 Task: Go to the "Why post" and display all relevant articles.
Action: Mouse moved to (836, 215)
Screenshot: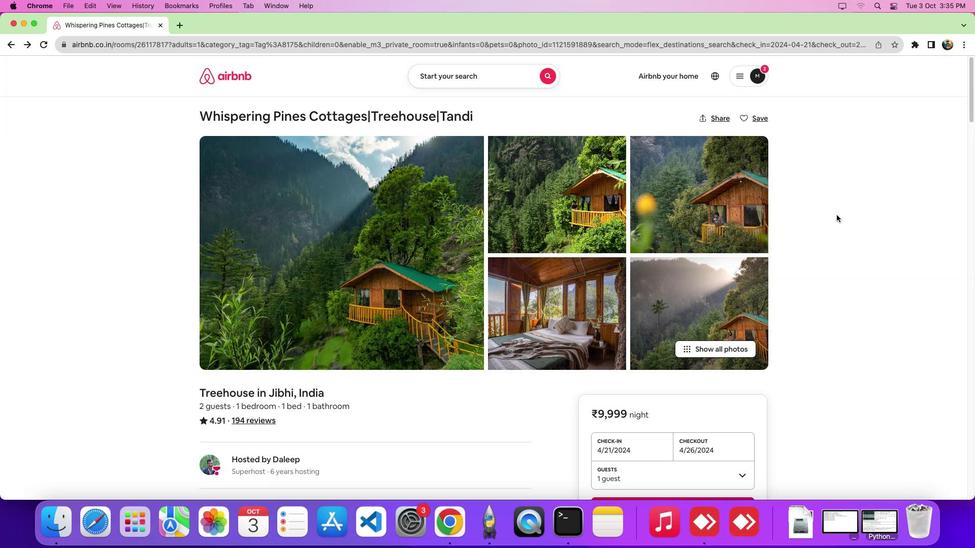 
Action: Mouse scrolled (836, 215) with delta (0, 0)
Screenshot: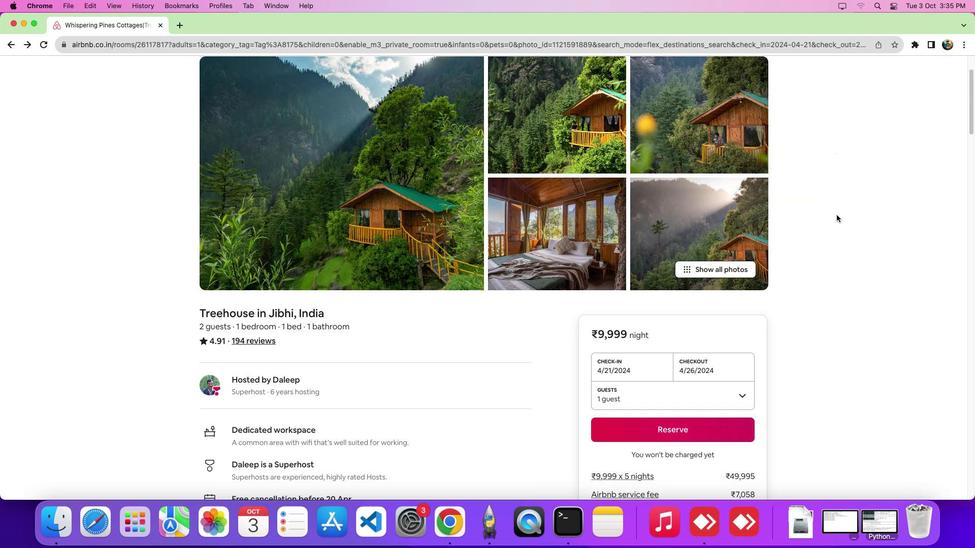 
Action: Mouse scrolled (836, 215) with delta (0, 0)
Screenshot: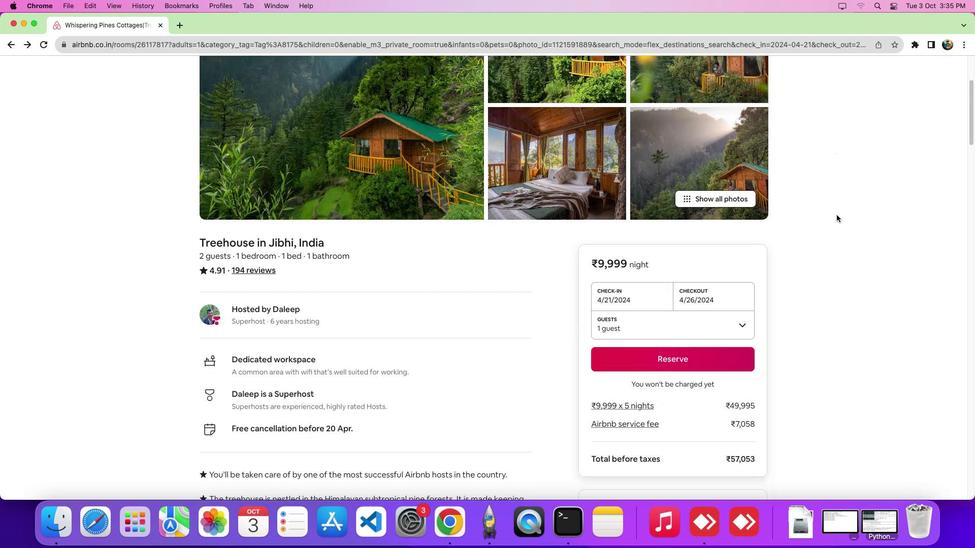 
Action: Mouse scrolled (836, 215) with delta (0, -3)
Screenshot: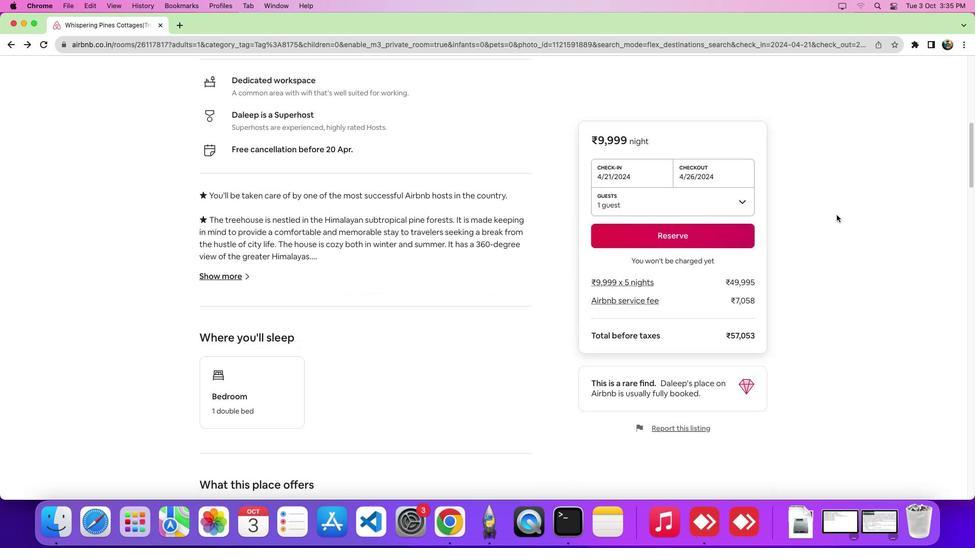 
Action: Mouse scrolled (836, 215) with delta (0, -5)
Screenshot: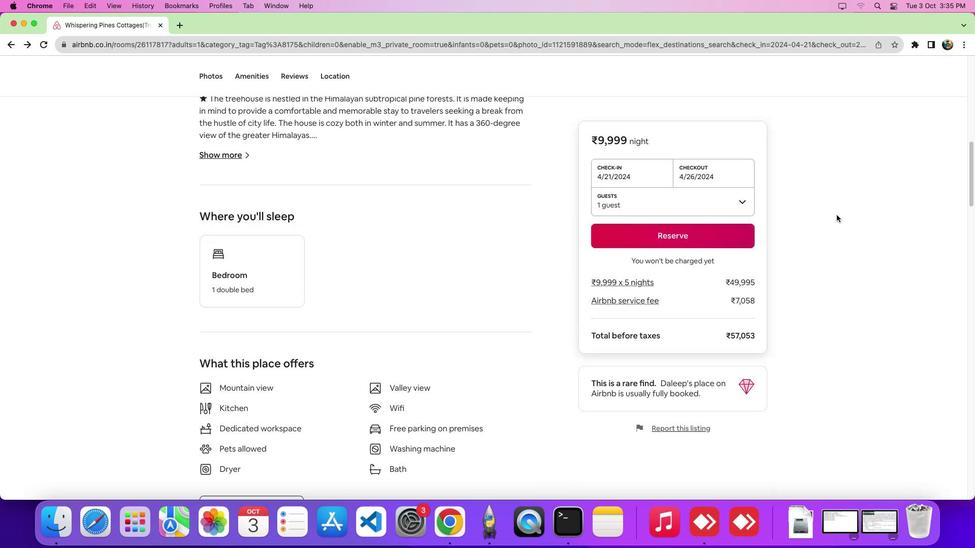 
Action: Mouse scrolled (836, 215) with delta (0, -5)
Screenshot: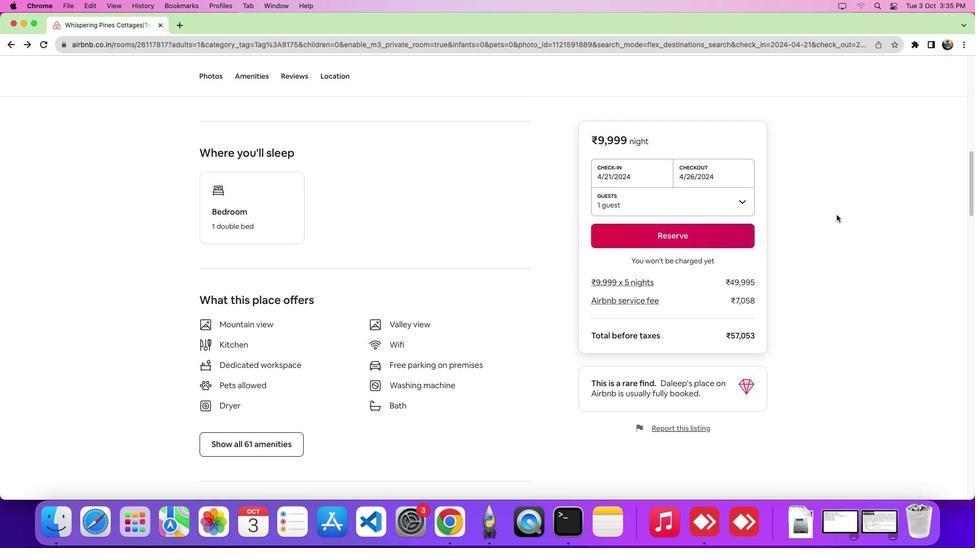 
Action: Mouse scrolled (836, 215) with delta (0, 0)
Screenshot: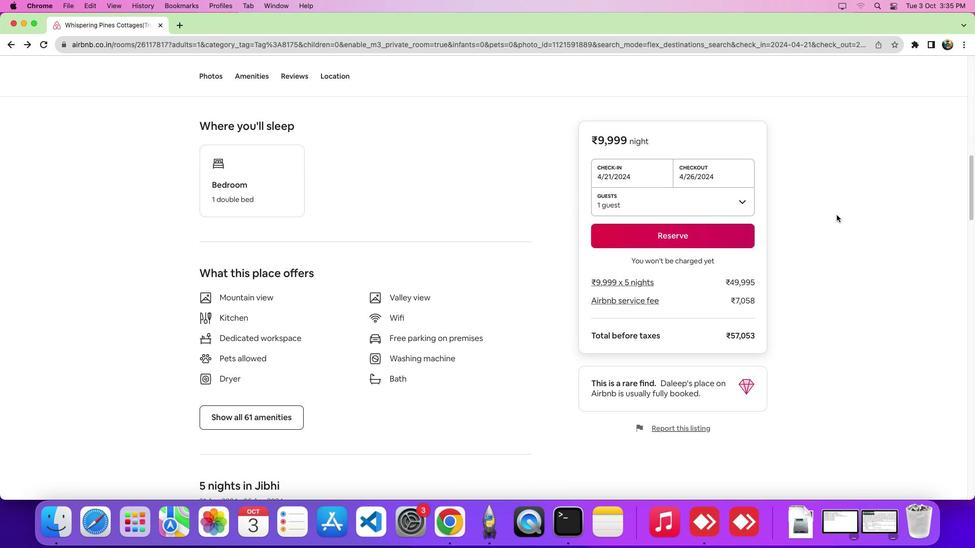 
Action: Mouse scrolled (836, 215) with delta (0, 0)
Screenshot: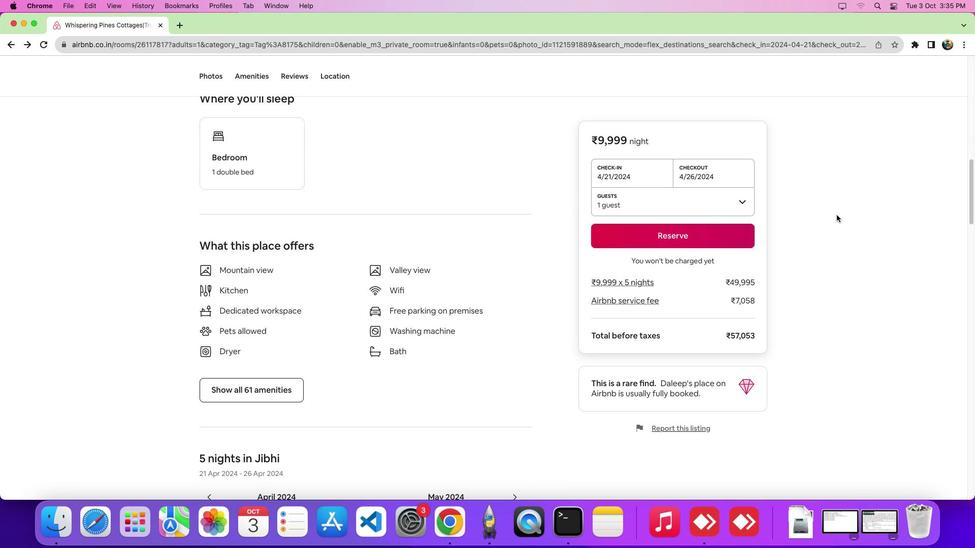 
Action: Mouse scrolled (836, 215) with delta (0, -2)
Screenshot: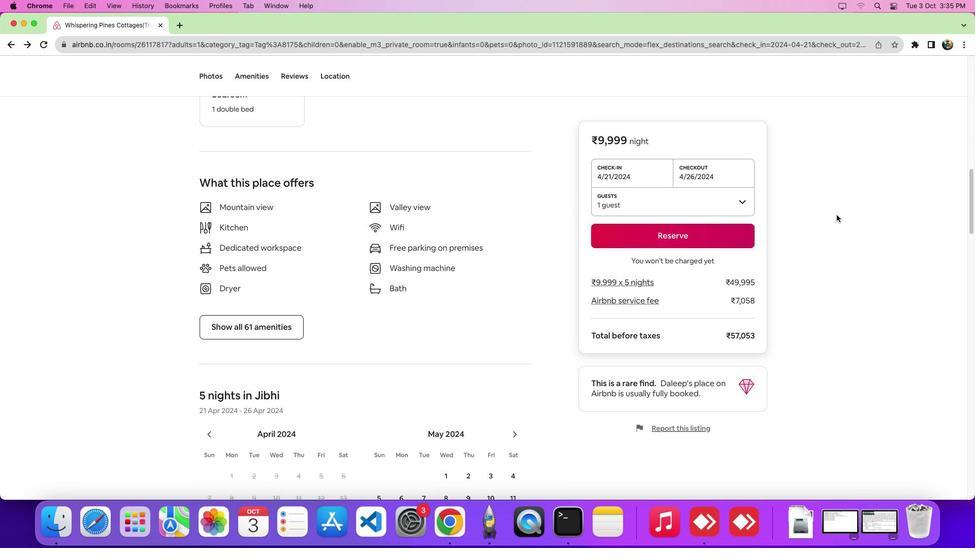 
Action: Mouse scrolled (836, 215) with delta (0, -2)
Screenshot: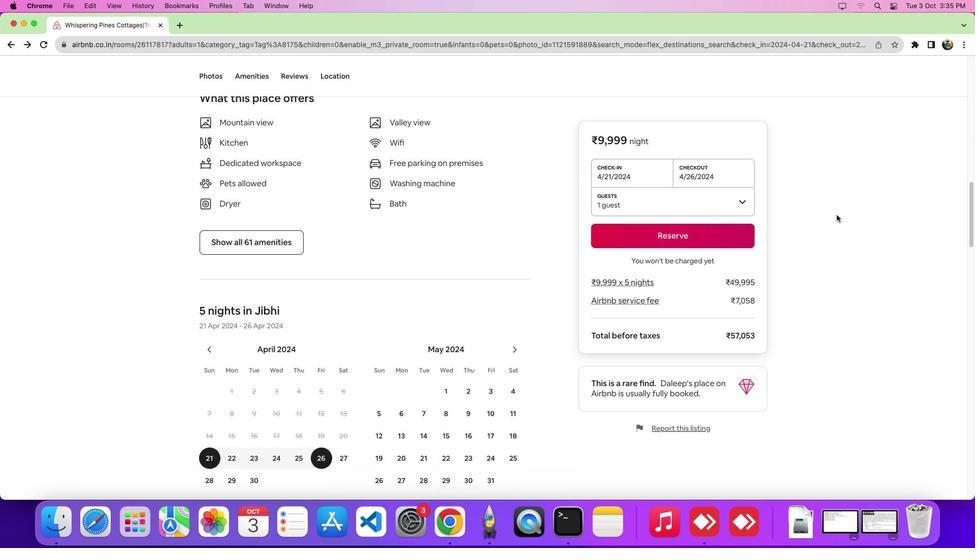 
Action: Mouse scrolled (836, 215) with delta (0, 0)
Screenshot: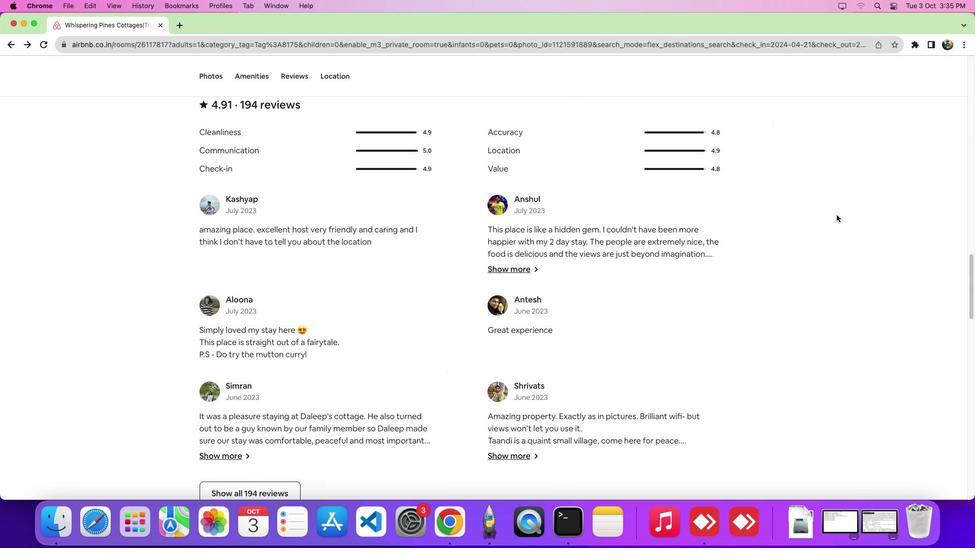 
Action: Mouse scrolled (836, 215) with delta (0, -1)
Screenshot: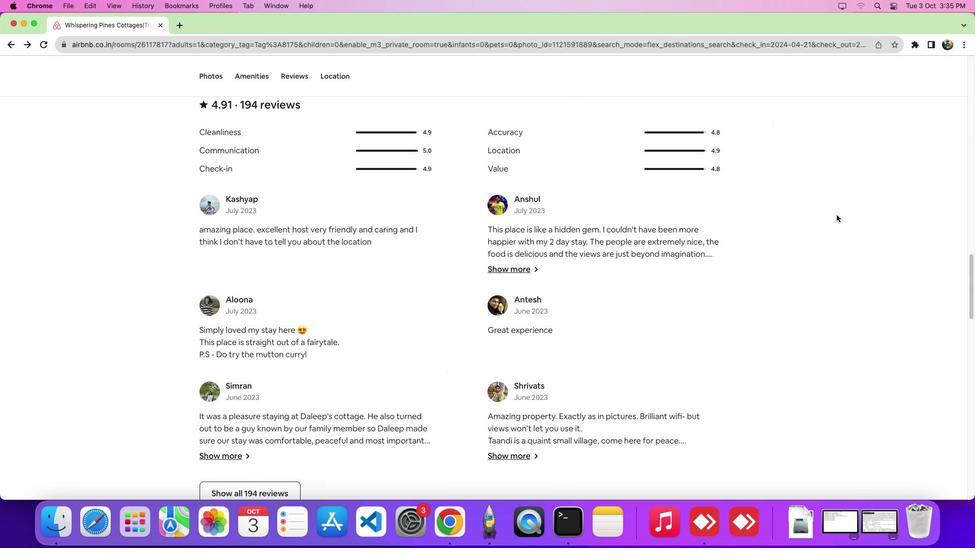 
Action: Mouse scrolled (836, 215) with delta (0, -4)
Screenshot: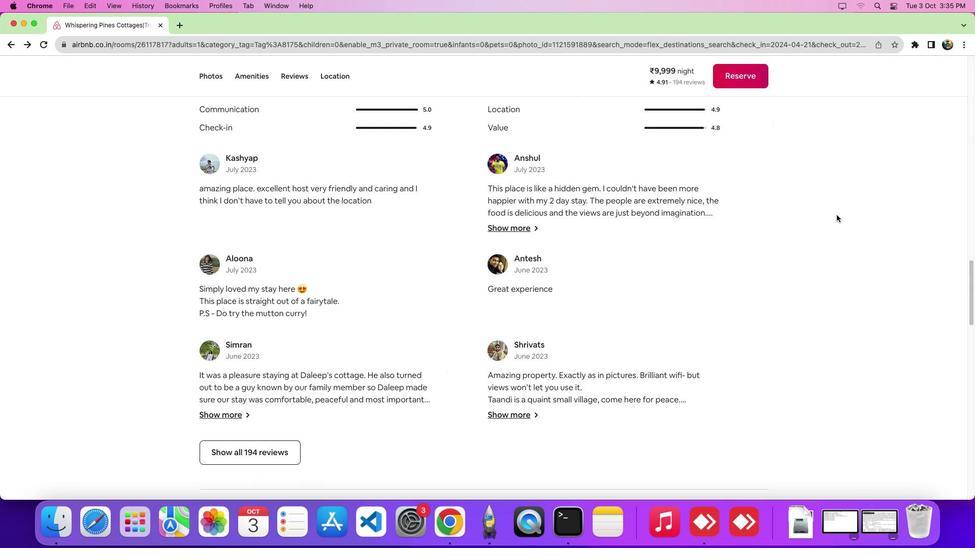 
Action: Mouse scrolled (836, 215) with delta (0, -6)
Screenshot: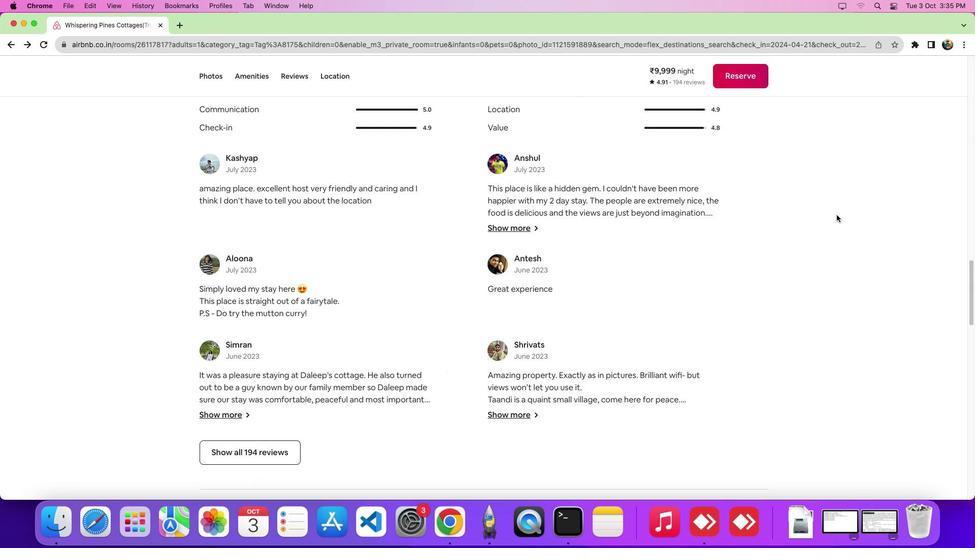 
Action: Mouse scrolled (836, 215) with delta (0, 0)
Screenshot: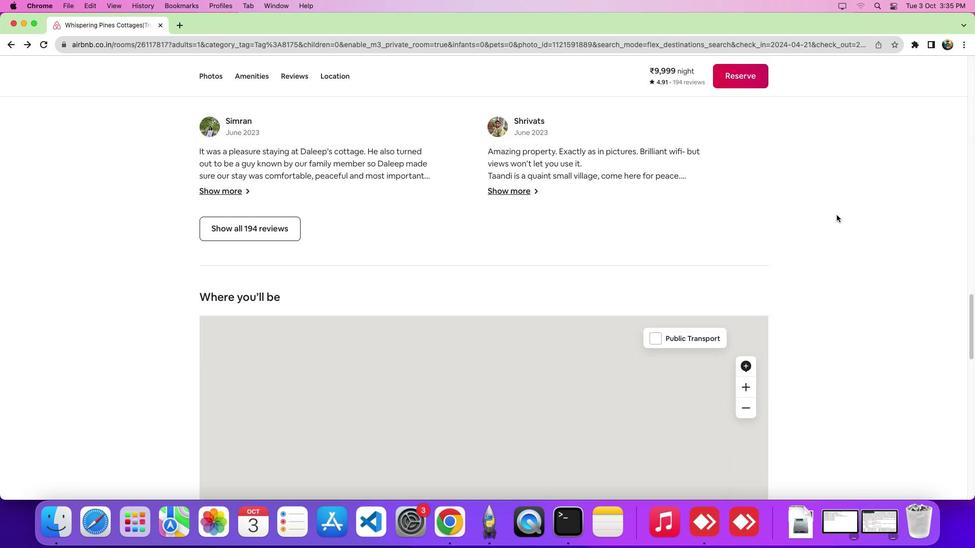 
Action: Mouse scrolled (836, 215) with delta (0, -1)
Screenshot: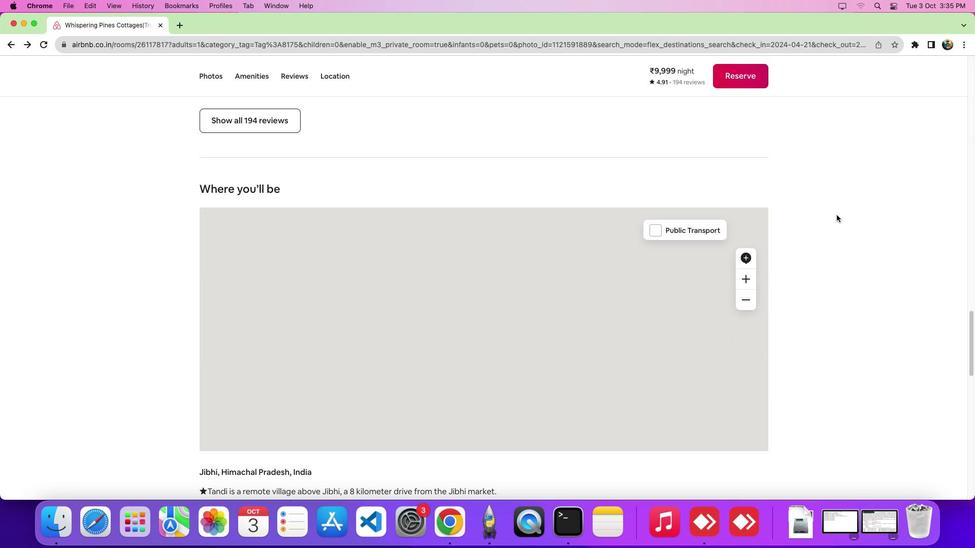 
Action: Mouse scrolled (836, 215) with delta (0, -4)
Screenshot: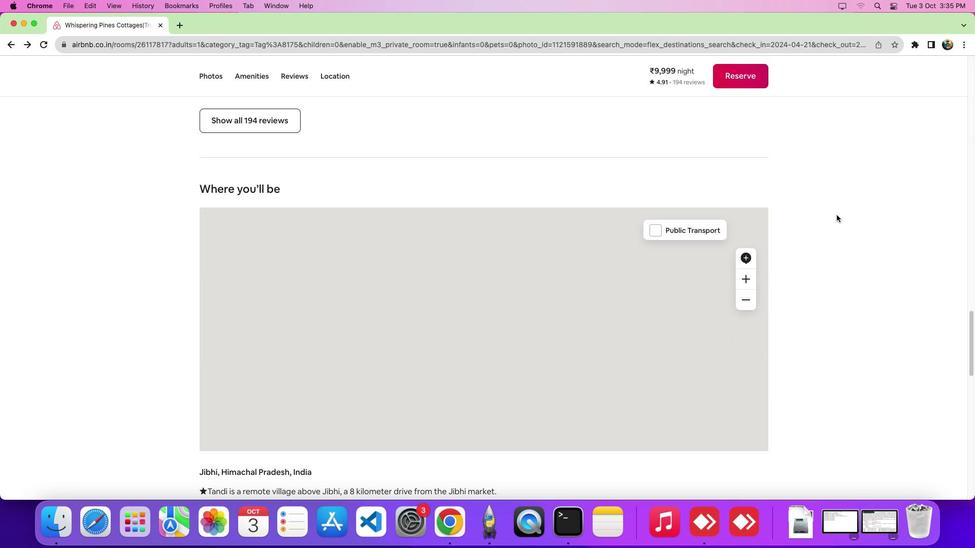 
Action: Mouse scrolled (836, 215) with delta (0, -6)
Screenshot: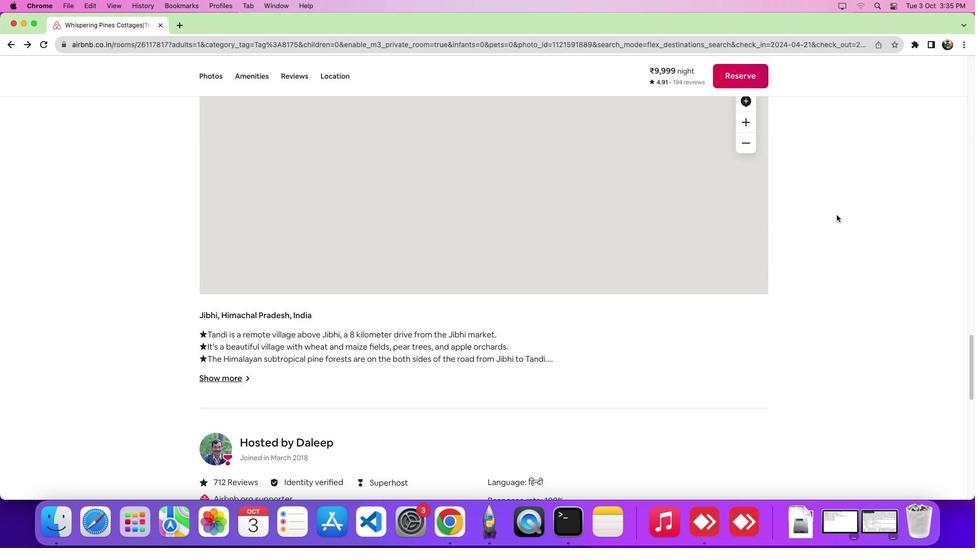 
Action: Mouse scrolled (836, 215) with delta (0, 0)
Screenshot: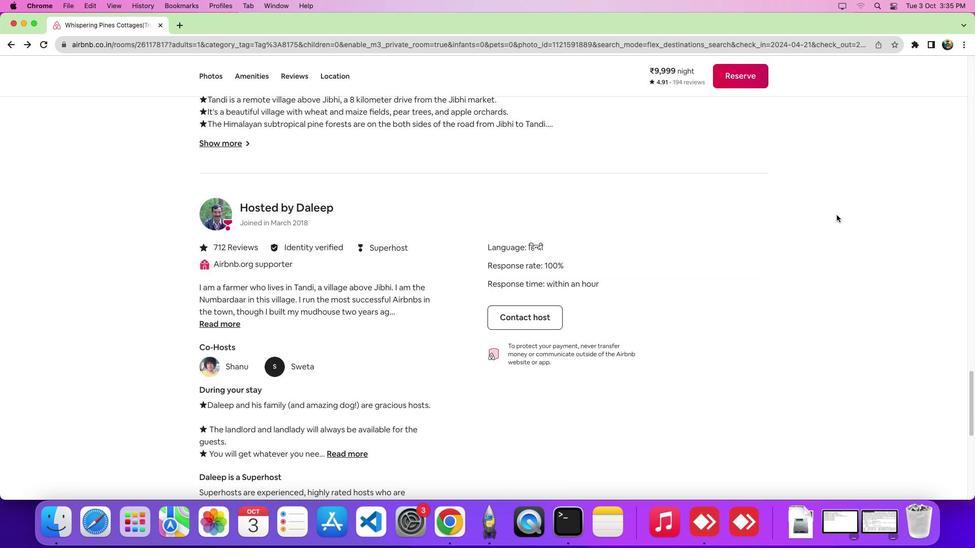 
Action: Mouse scrolled (836, 215) with delta (0, 0)
Screenshot: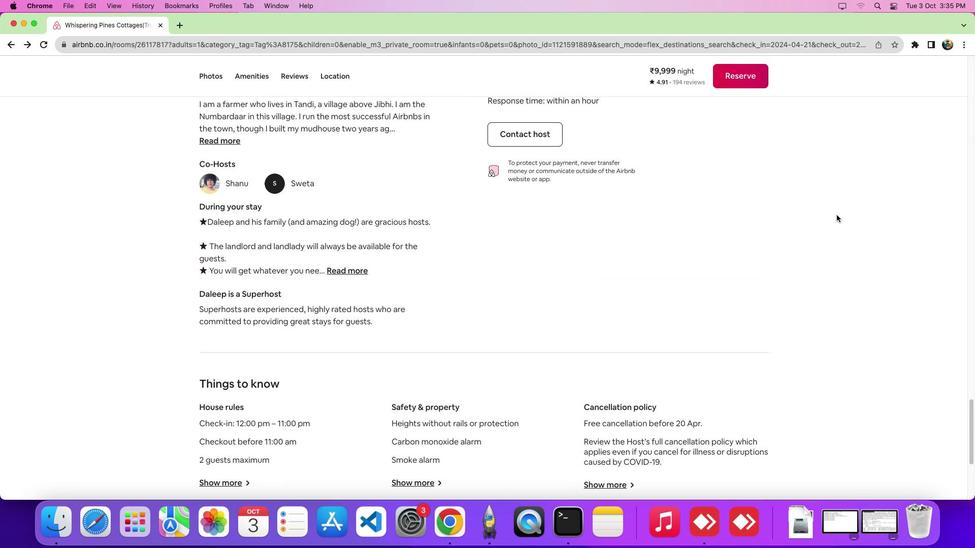 
Action: Mouse scrolled (836, 215) with delta (0, -4)
Screenshot: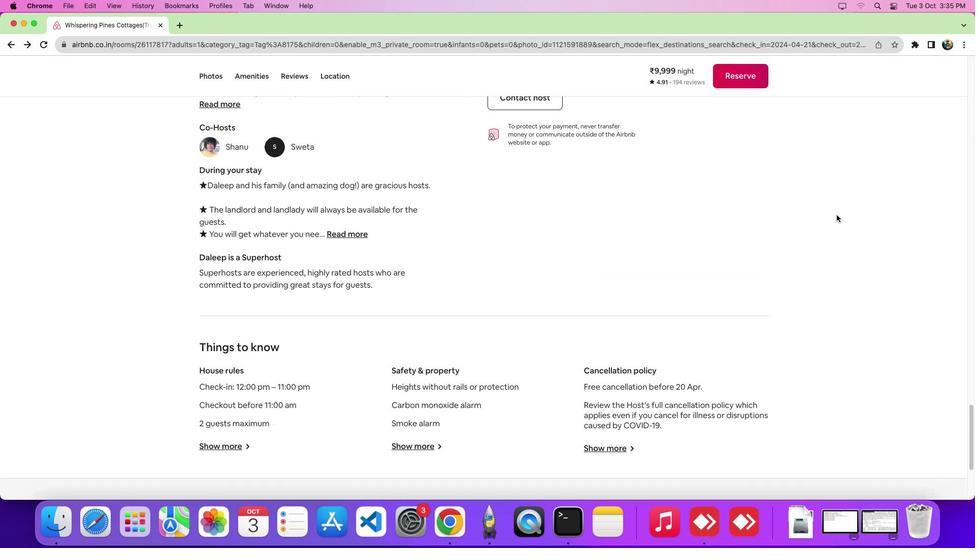 
Action: Mouse scrolled (836, 215) with delta (0, -6)
Screenshot: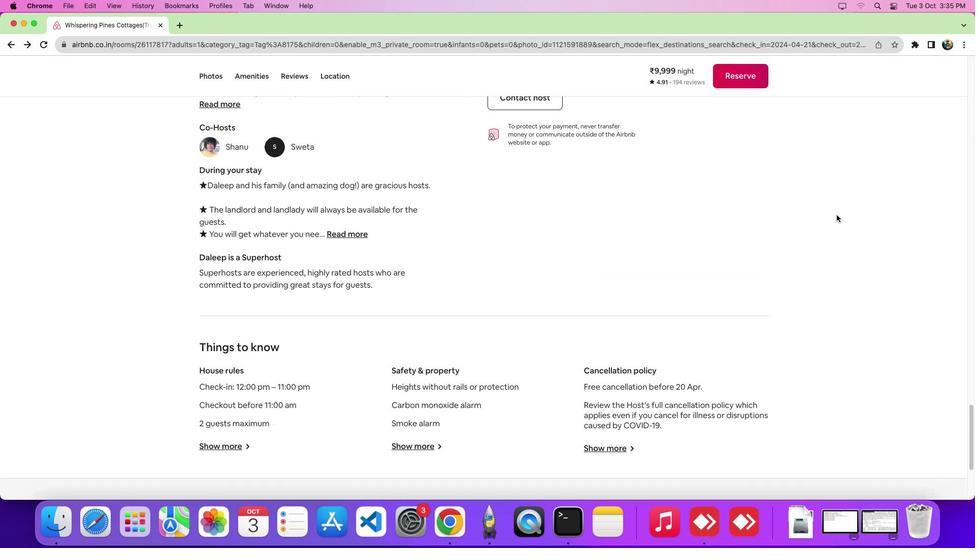 
Action: Mouse scrolled (836, 215) with delta (0, 0)
Screenshot: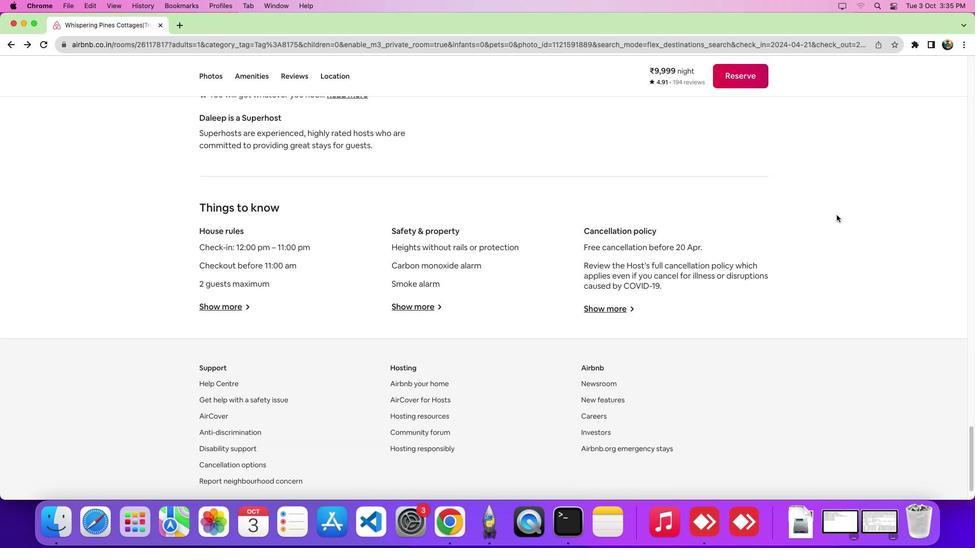 
Action: Mouse scrolled (836, 215) with delta (0, 0)
Screenshot: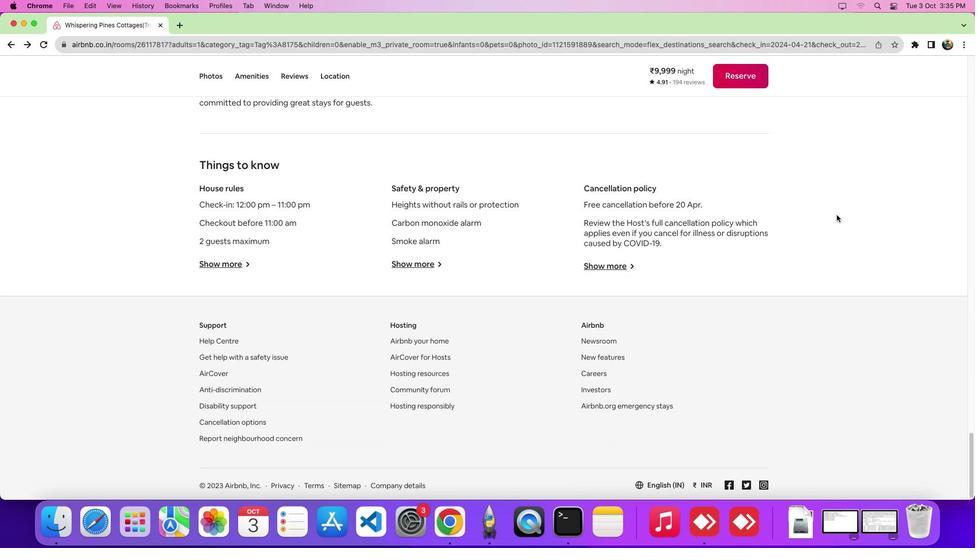 
Action: Mouse scrolled (836, 215) with delta (0, -4)
Screenshot: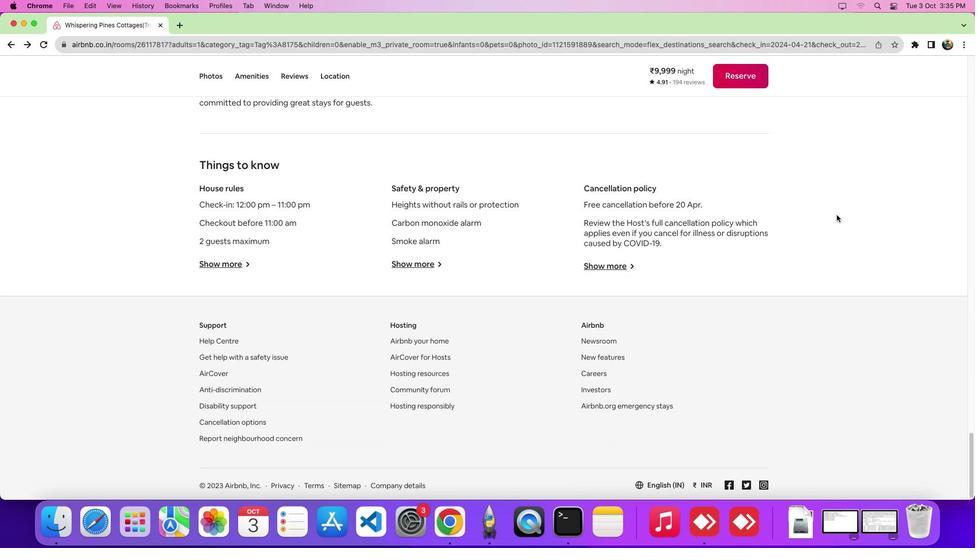 
Action: Mouse scrolled (836, 215) with delta (0, -6)
Screenshot: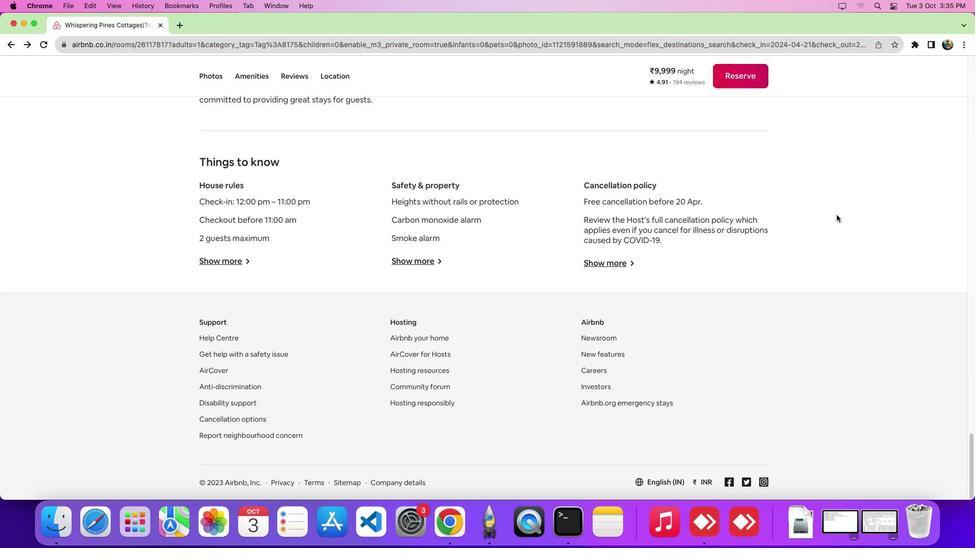 
Action: Mouse scrolled (836, 215) with delta (0, -7)
Screenshot: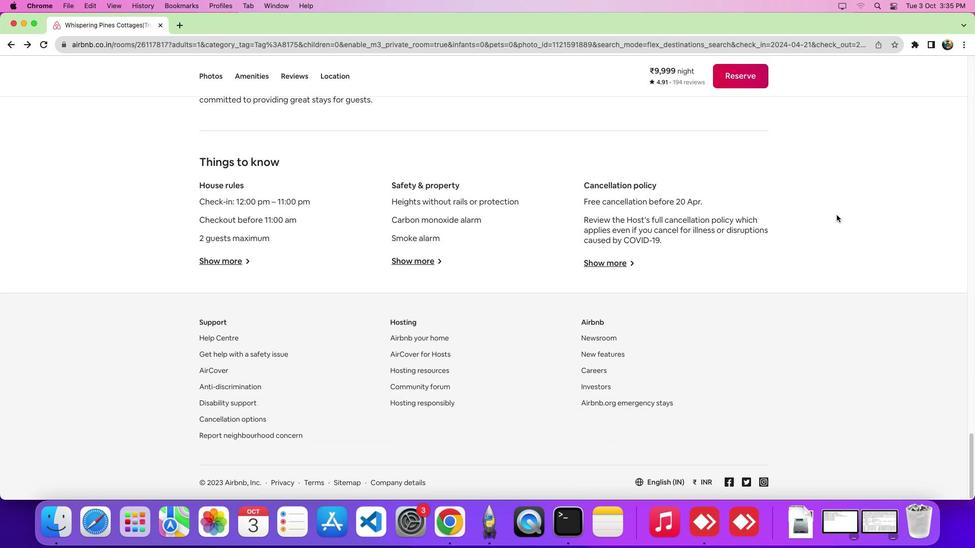 
Action: Mouse scrolled (836, 215) with delta (0, 0)
Screenshot: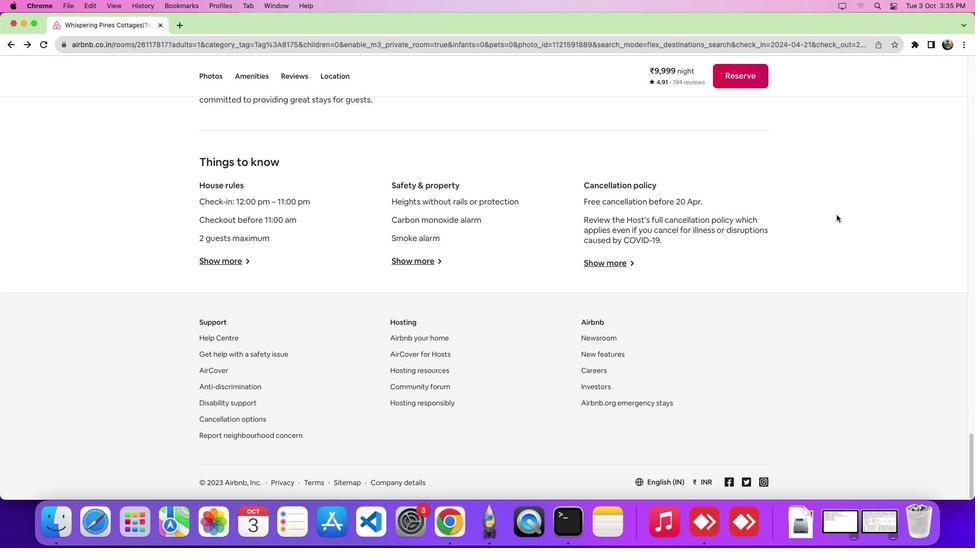
Action: Mouse scrolled (836, 215) with delta (0, 0)
Screenshot: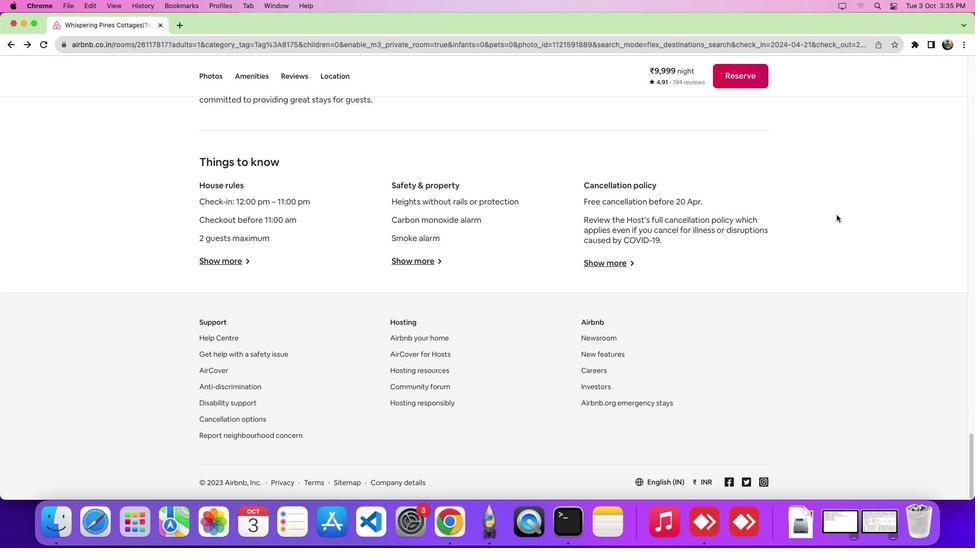 
Action: Mouse scrolled (836, 215) with delta (0, 0)
Screenshot: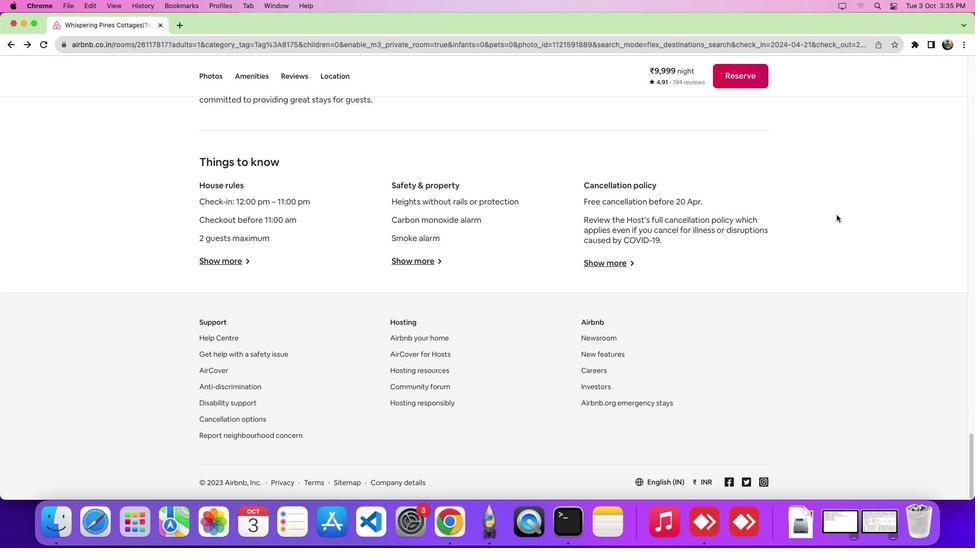 
Action: Mouse moved to (423, 370)
Screenshot: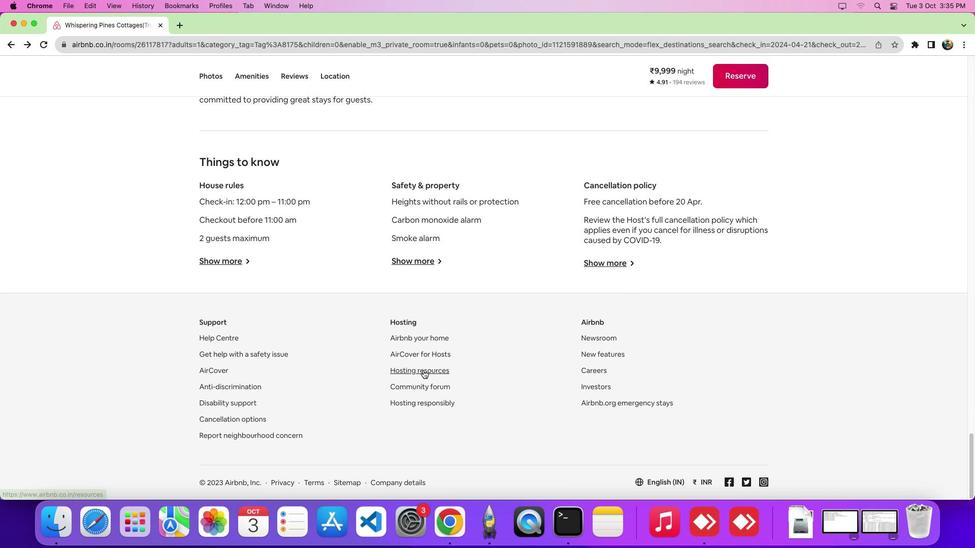 
Action: Mouse pressed left at (423, 370)
Screenshot: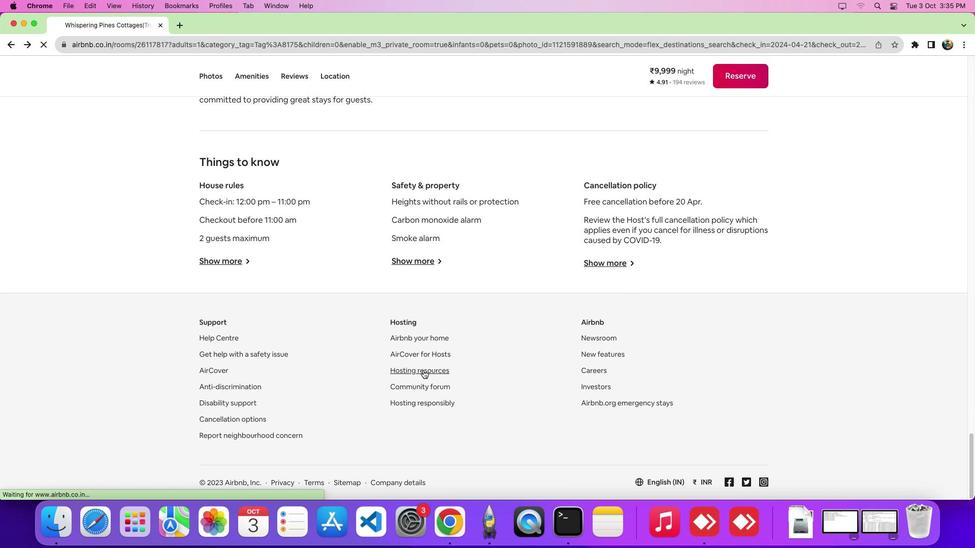 
Action: Mouse moved to (809, 76)
Screenshot: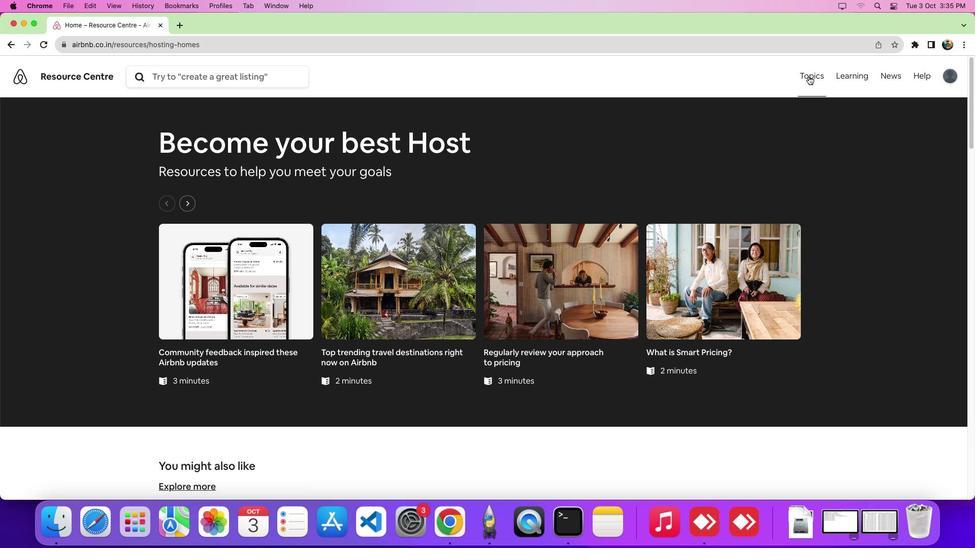 
Action: Mouse pressed left at (809, 76)
Screenshot: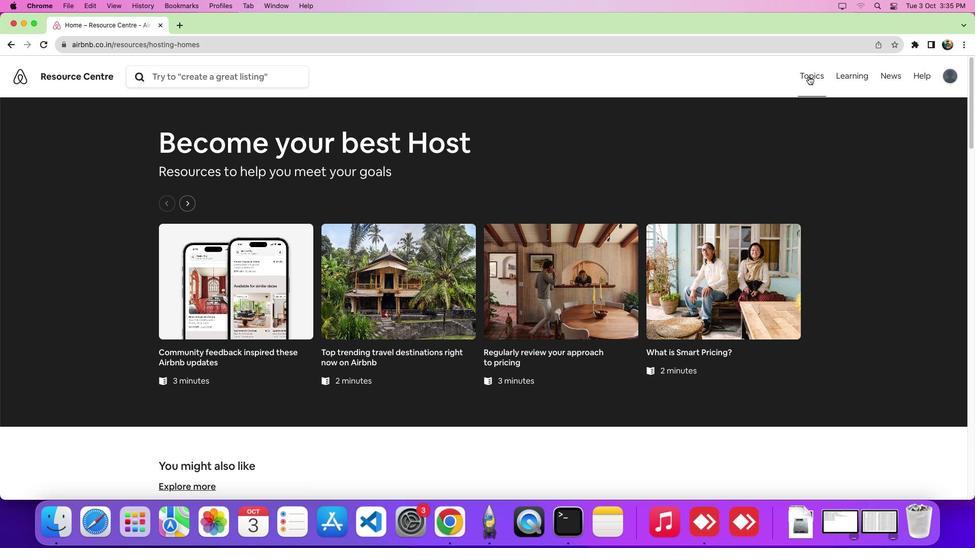
Action: Mouse moved to (71, 131)
Screenshot: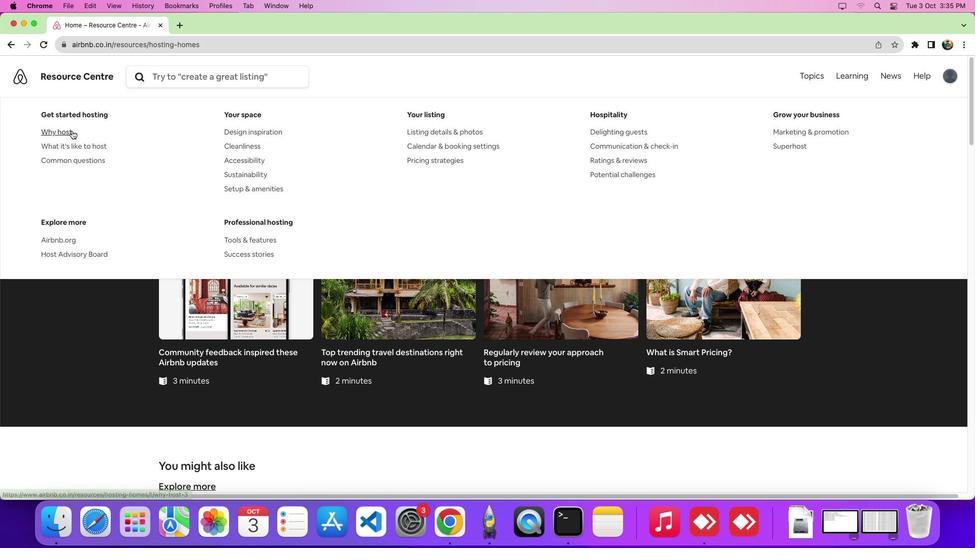 
Action: Mouse pressed left at (71, 131)
Screenshot: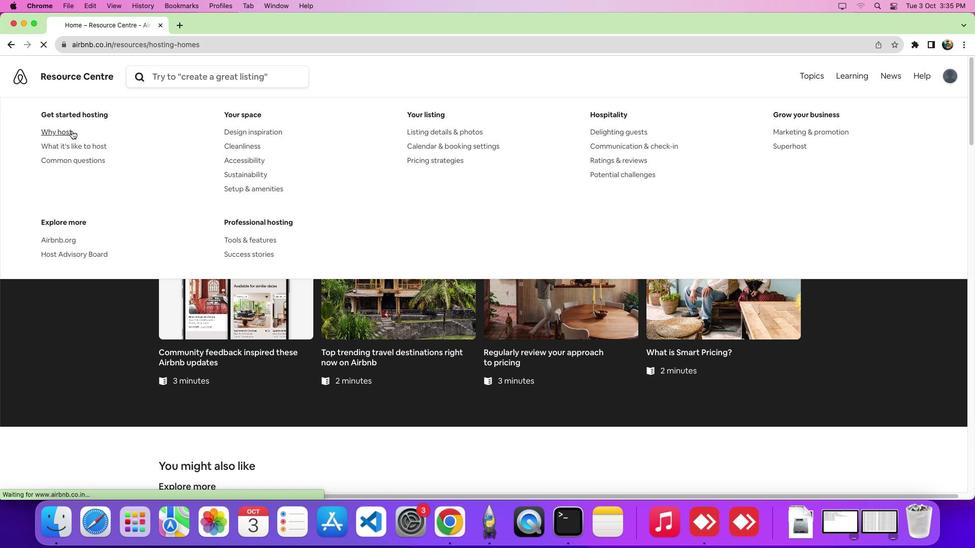 
Action: Mouse moved to (420, 234)
Screenshot: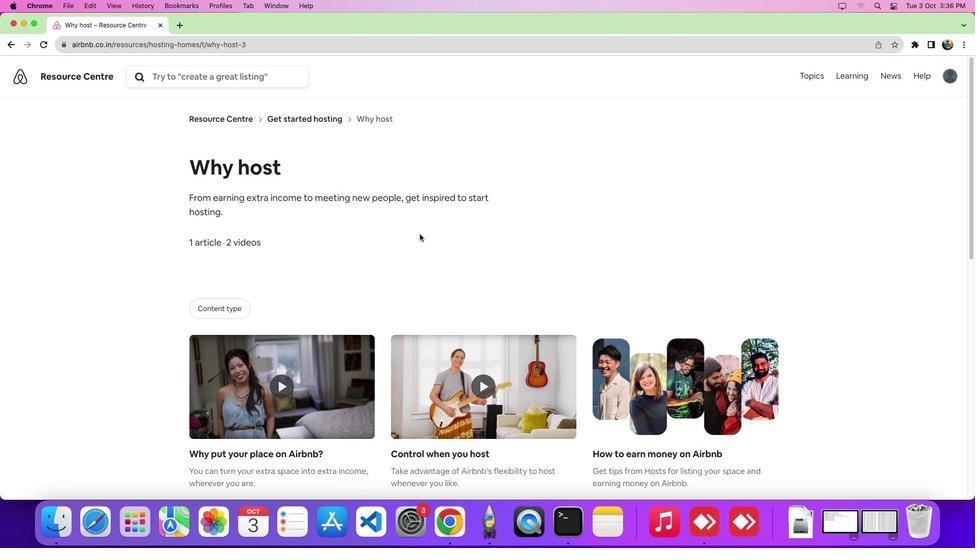 
Action: Mouse scrolled (420, 234) with delta (0, 0)
Screenshot: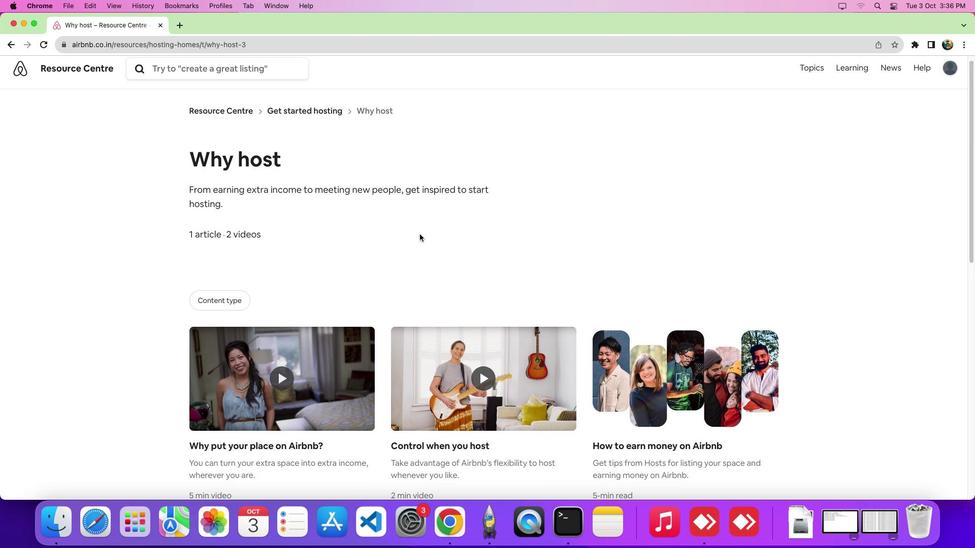 
Action: Mouse scrolled (420, 234) with delta (0, 0)
Screenshot: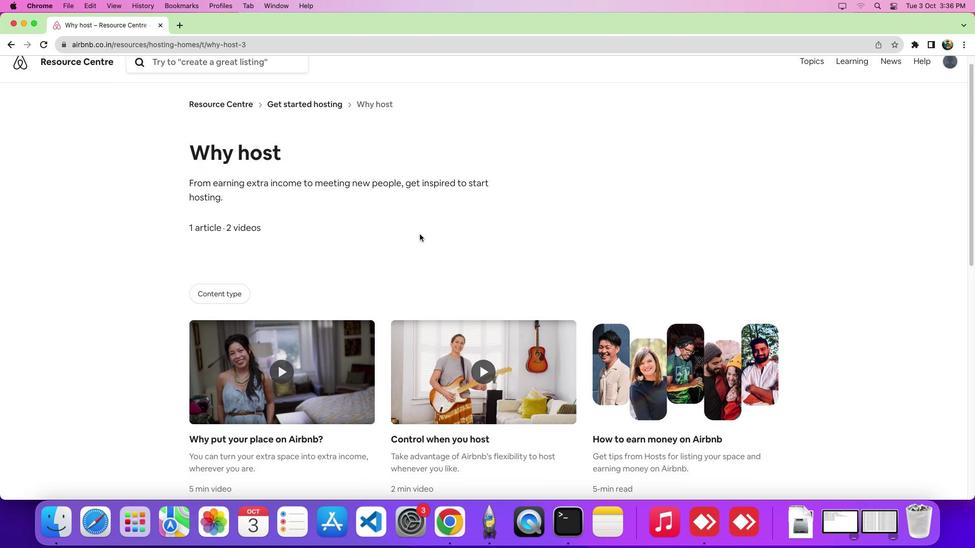 
Action: Mouse scrolled (420, 234) with delta (0, 0)
Screenshot: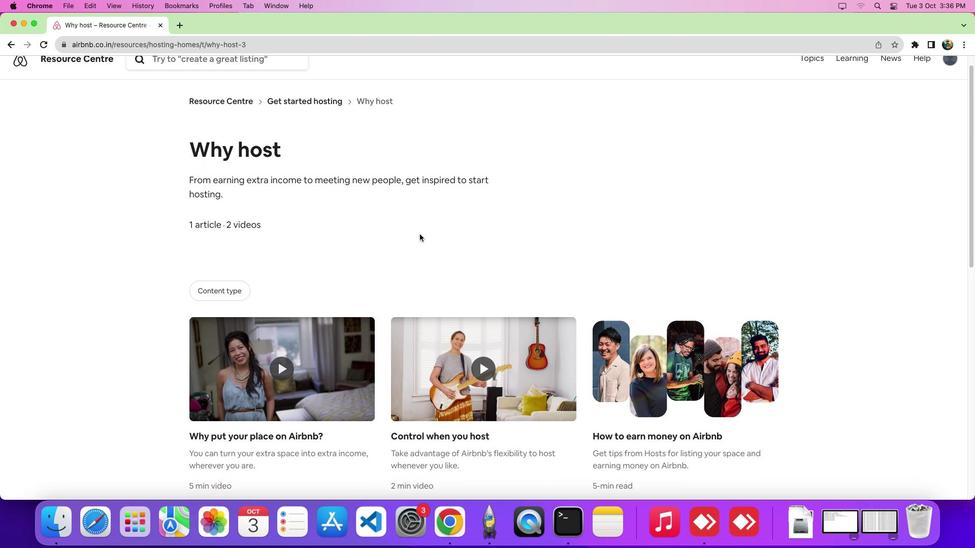 
Action: Mouse scrolled (420, 234) with delta (0, 0)
Screenshot: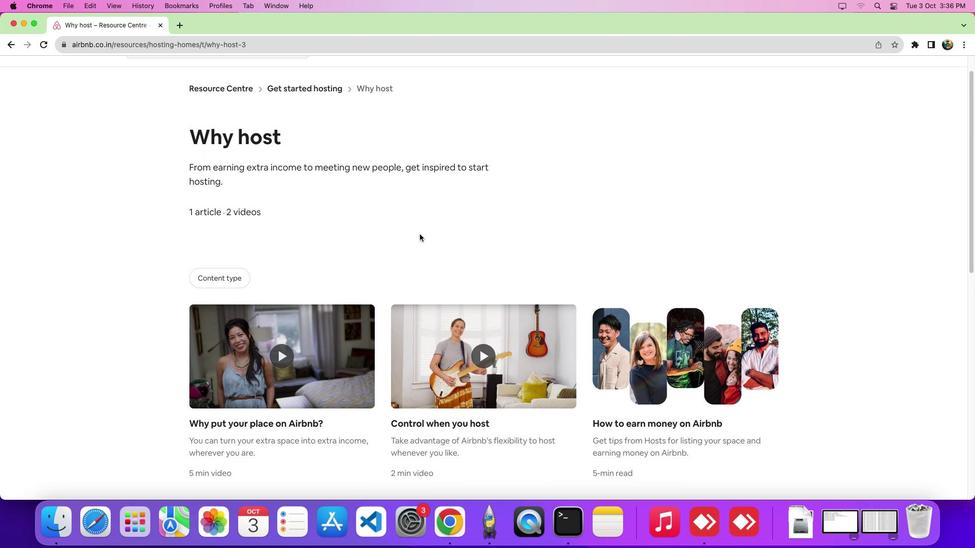 
Action: Mouse scrolled (420, 234) with delta (0, 0)
Screenshot: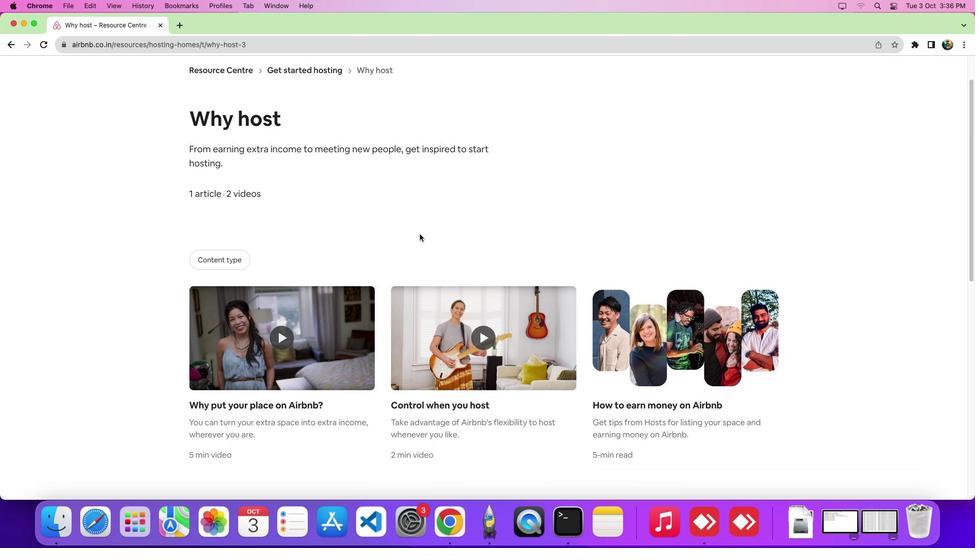 
Action: Mouse scrolled (420, 234) with delta (0, 0)
Screenshot: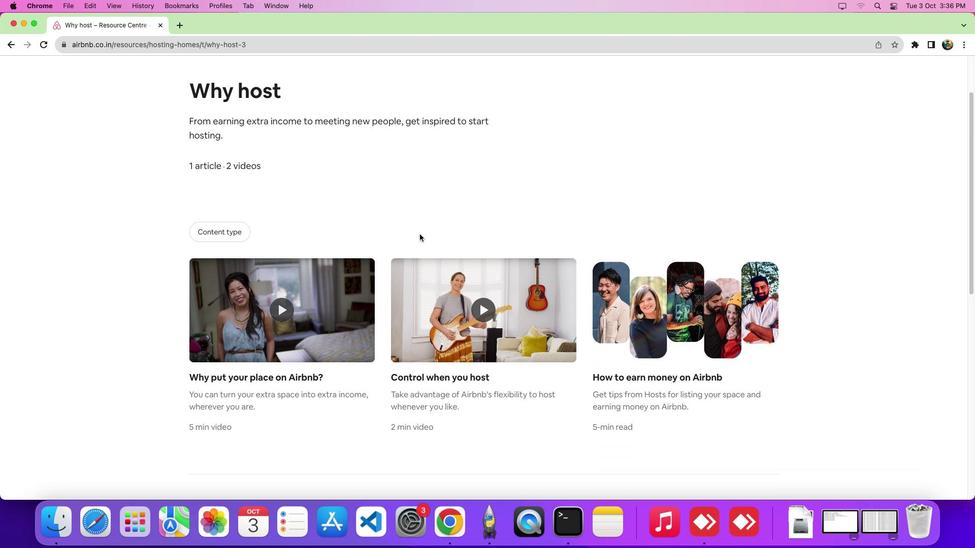 
Action: Mouse scrolled (420, 234) with delta (0, 0)
Screenshot: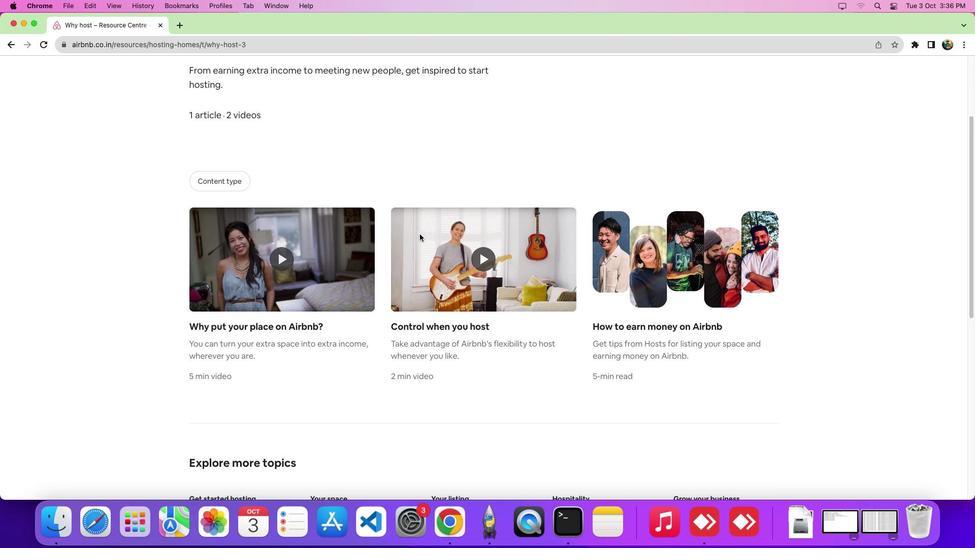 
Action: Mouse scrolled (420, 234) with delta (0, 0)
Screenshot: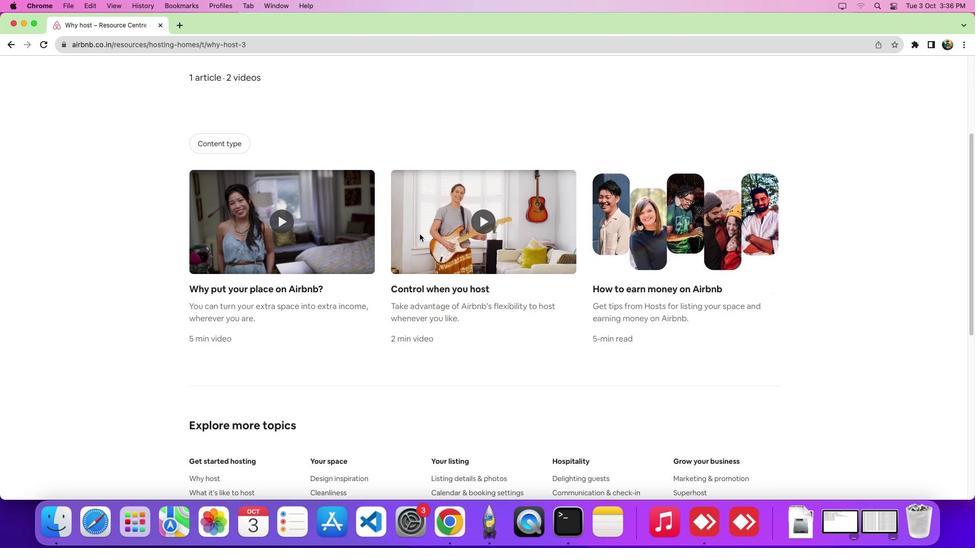 
Action: Mouse scrolled (420, 234) with delta (0, -2)
Screenshot: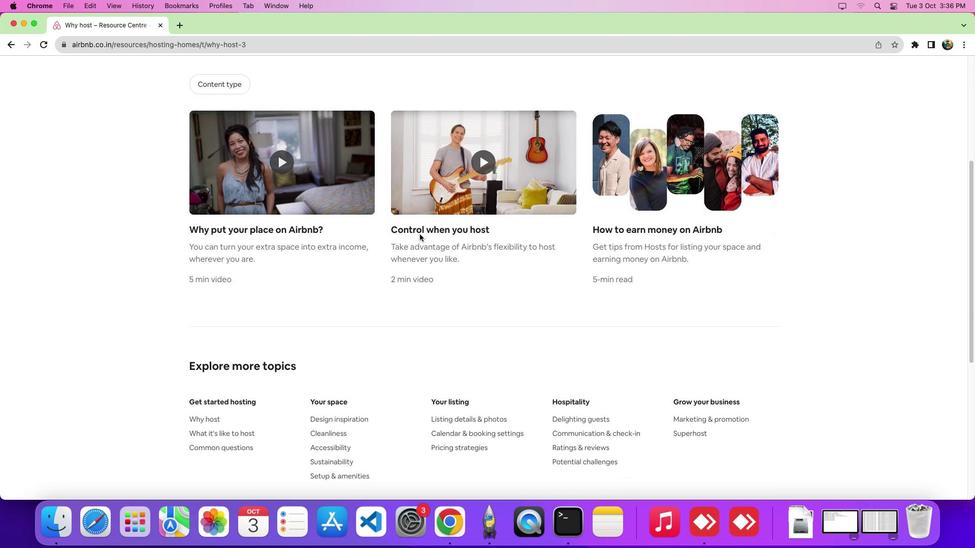 
Action: Mouse scrolled (420, 234) with delta (0, -2)
Screenshot: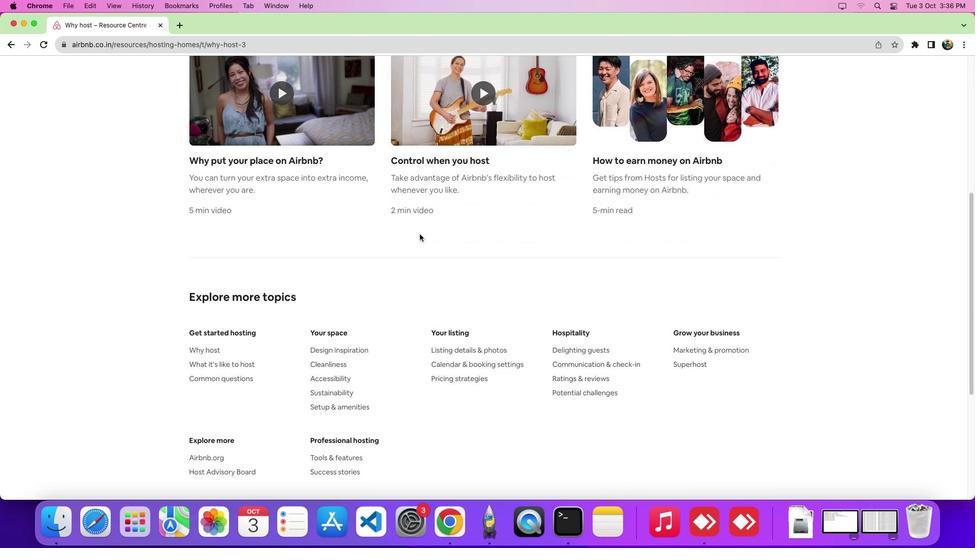 
Action: Mouse scrolled (420, 234) with delta (0, 0)
Screenshot: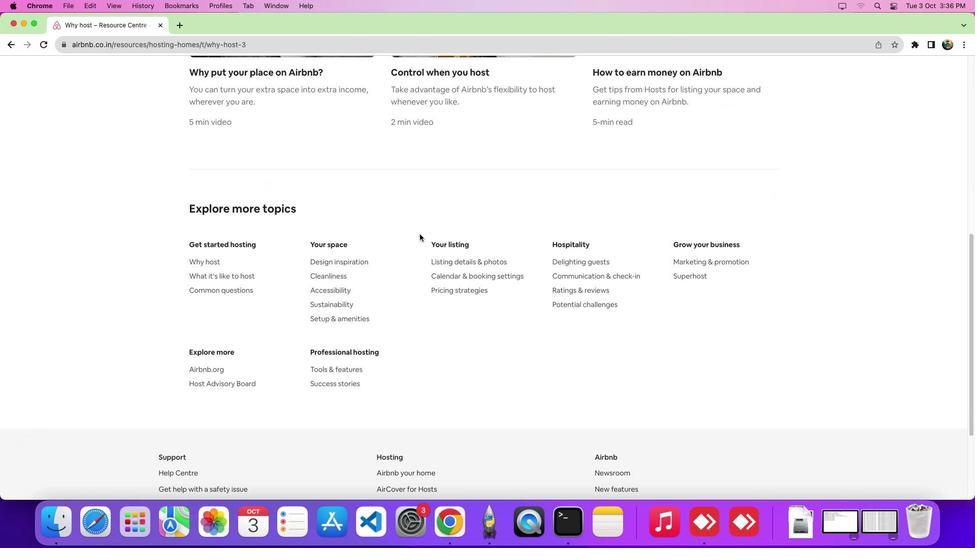 
Action: Mouse scrolled (420, 234) with delta (0, 0)
Screenshot: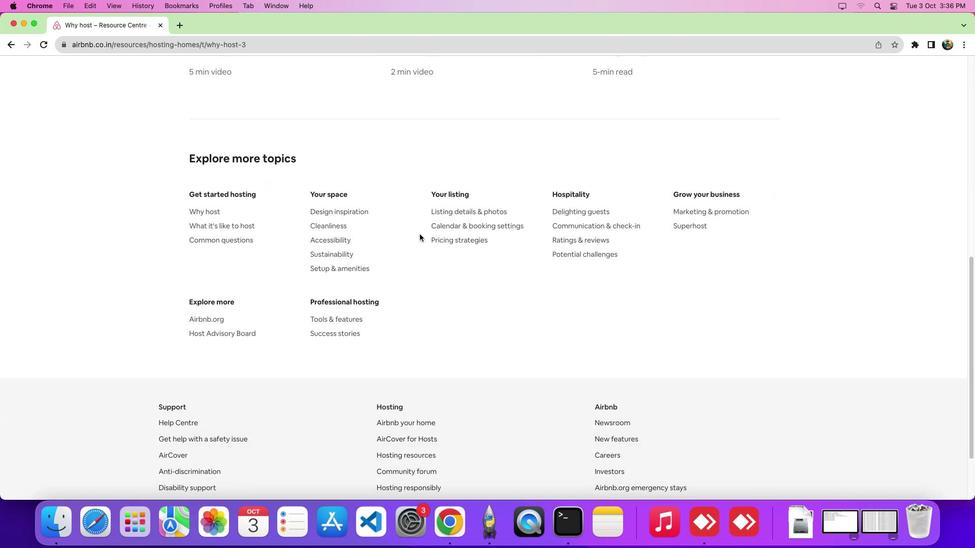 
Action: Mouse scrolled (420, 234) with delta (0, -3)
Screenshot: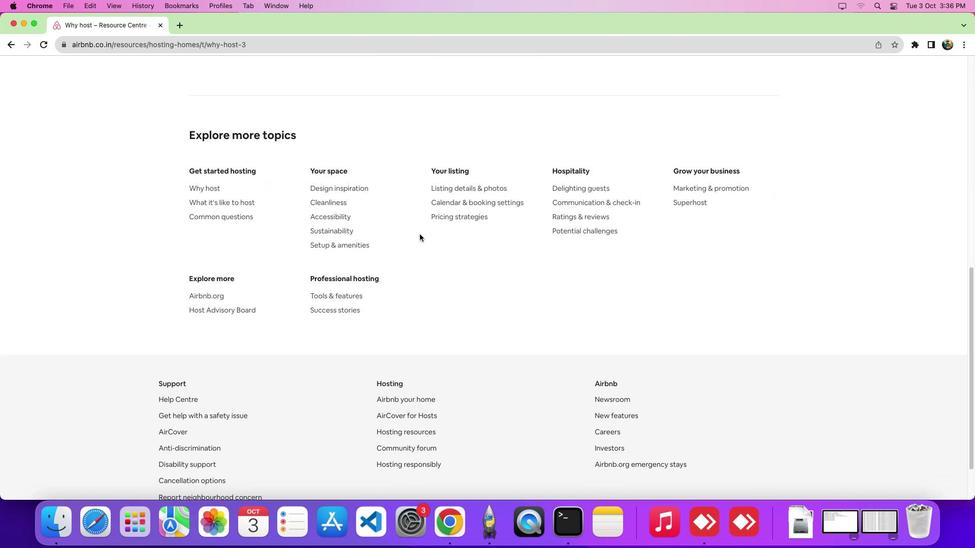 
